 Task: Use keyboard shortcuts to select a block of code.
Action: Mouse moved to (300, 505)
Screenshot: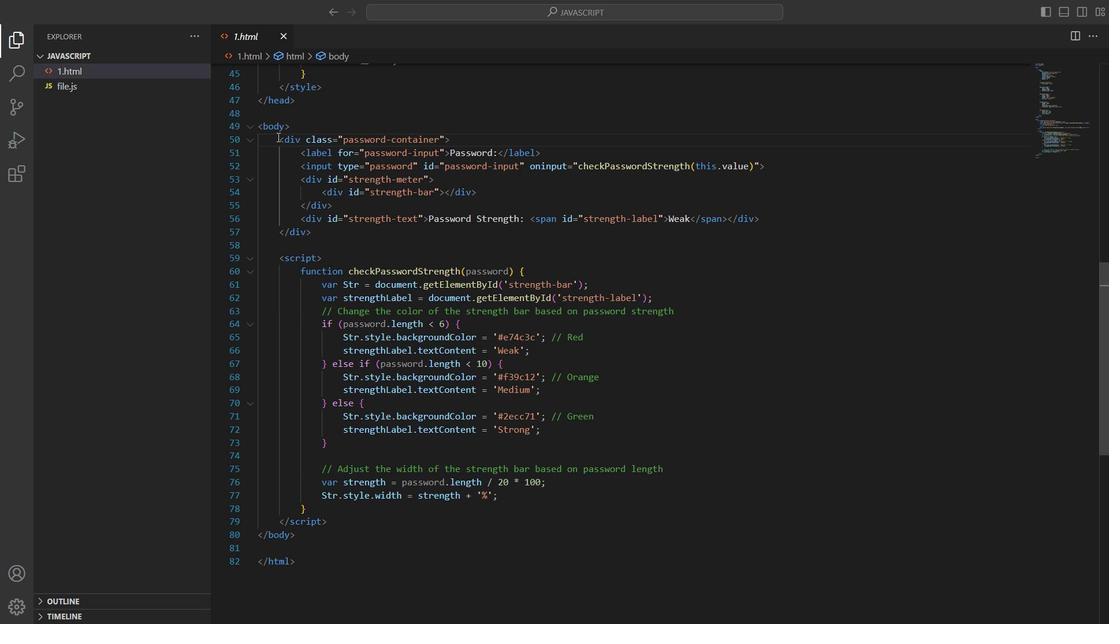 
Action: Mouse pressed left at (300, 505)
Screenshot: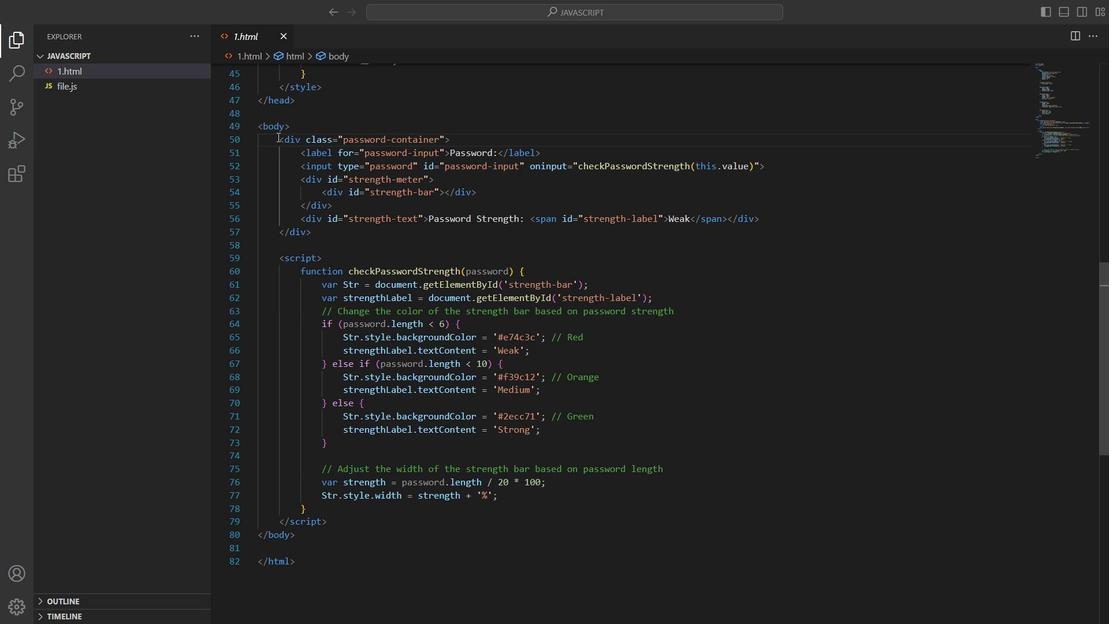 
Action: Key pressed <Key.shift><Key.down><Key.down><Key.down><Key.down><Key.down><Key.down><Key.down><Key.down><Key.down><Key.down><Key.down><Key.down><Key.down><Key.down><Key.down><Key.down><Key.down><Key.down><Key.down><Key.down><Key.down><Key.down><Key.down><Key.down><Key.down><Key.down><Key.down><Key.down><Key.down><Key.down><Key.down><Key.down><Key.up><Key.up><Key.up><Key.up><Key.up><Key.up><Key.up><Key.up><Key.up><Key.up><Key.up><Key.up><Key.up><Key.up><Key.up><Key.up><Key.up><Key.up><Key.up><Key.up><Key.up><Key.up><Key.up><Key.up><Key.up><Key.up><Key.up><Key.up><Key.up><Key.up><Key.up><Key.up><Key.up><Key.up><Key.up><Key.up><Key.up><Key.up><Key.up><Key.up><Key.up><Key.up><Key.up><Key.up><Key.up><Key.up><Key.up><Key.up><Key.up><Key.up><Key.up><Key.up><Key.up><Key.up><Key.up><Key.up><Key.up><Key.up><Key.up><Key.up><Key.up><Key.up><Key.up><Key.up><Key.up><Key.up><Key.up><Key.down><Key.shift><Key.up><Key.up><Key.up><Key.up><Key.up><Key.up><Key.up><Key.up><Key.up><Key.up><Key.up><Key.up><Key.up><Key.up><Key.shift><Key.up><Key.up><Key.up><Key.shift><Key.up><Key.up><Key.up><Key.up><Key.up><Key.up><Key.up><Key.up><Key.up><Key.up><Key.up><Key.up><Key.up><Key.up><Key.up><Key.up><Key.up><Key.up><Key.up><Key.up><Key.up><Key.up><Key.up><Key.up><Key.up><Key.up><Key.up><Key.up><Key.up><Key.up><Key.up><Key.up><Key.up><Key.up><Key.up><Key.up><Key.up><Key.up><Key.up><Key.up><Key.up><Key.up><Key.up><Key.up><Key.up><Key.up><Key.up><Key.shift><Key.shift><Key.shift><Key.down><Key.down><Key.down><Key.down><Key.down><Key.down><Key.down><Key.up><Key.right><Key.right><Key.right><Key.right><Key.right><Key.right><Key.right><Key.right><Key.shift><Key.shift><Key.shift><Key.shift><Key.shift><Key.shift><Key.shift><Key.shift><Key.shift><Key.down><Key.down><Key.down><Key.down><Key.down><Key.down><Key.down><Key.down><Key.down><Key.down><Key.down><Key.down><Key.down><Key.up><Key.up><Key.up><Key.up><Key.up><Key.down><Key.down><Key.shift><Key.down><Key.down><Key.down><Key.down><Key.shift><Key.down><Key.down><Key.down><Key.down><Key.down>
Screenshot: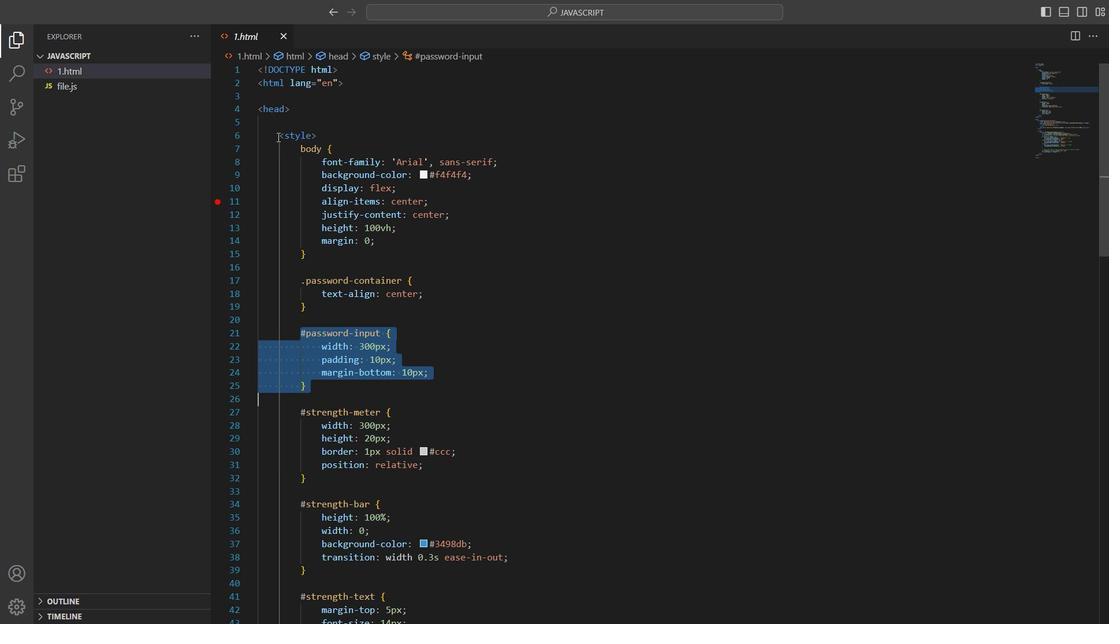 
Action: Mouse moved to (299, 250)
Screenshot: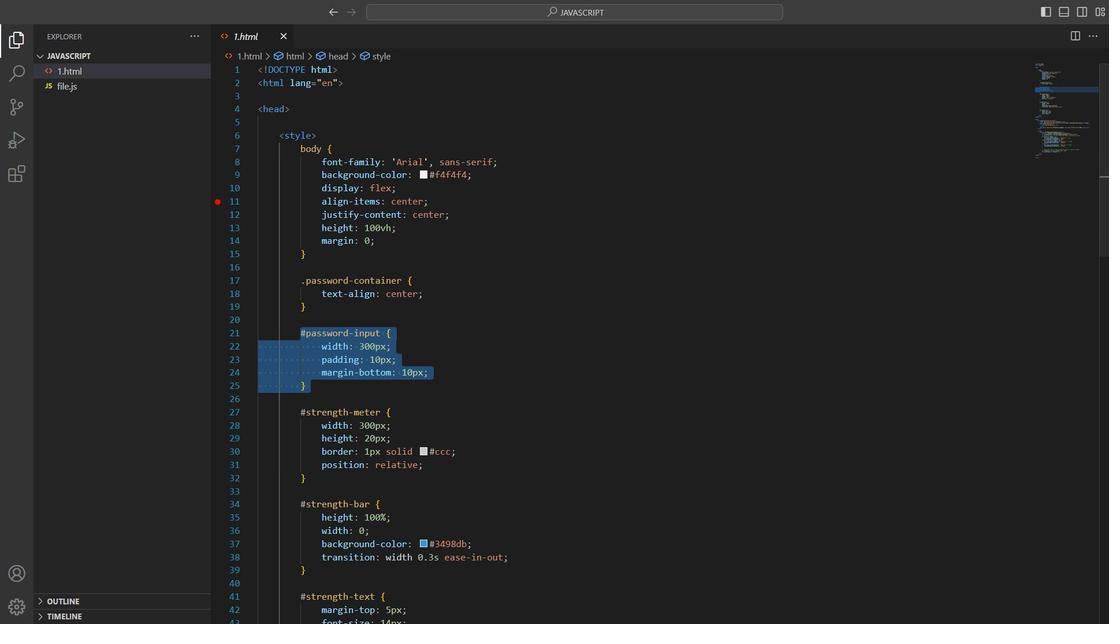 
Action: Mouse pressed left at (299, 250)
Screenshot: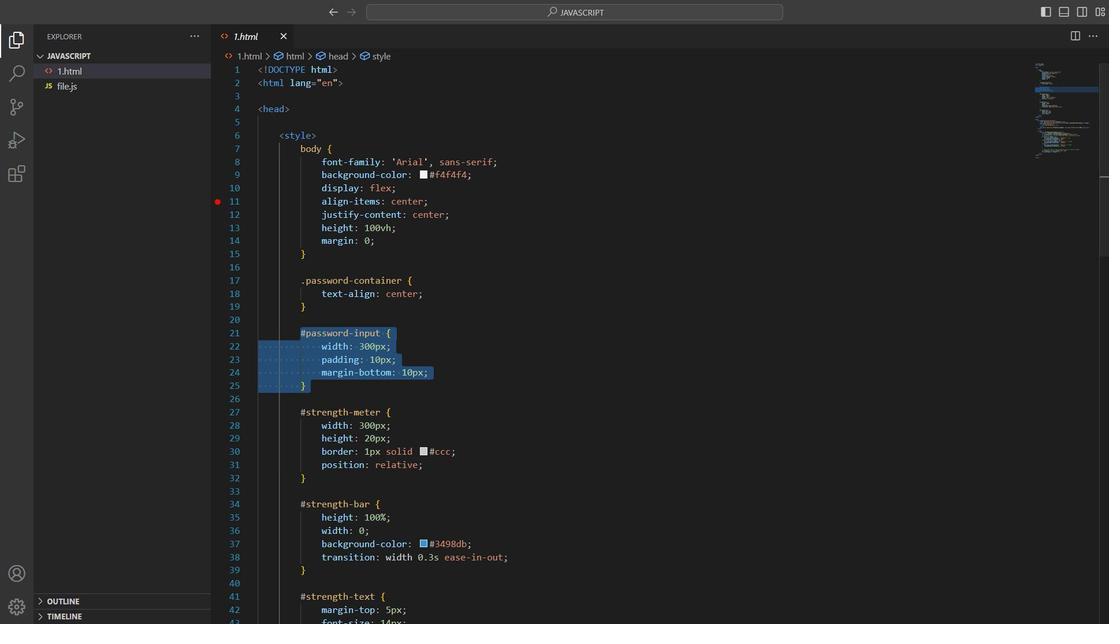 
